 Task: Review and verify contact details for 'Sally' and 'Smith' in Outlook.
Action: Mouse moved to (910, 90)
Screenshot: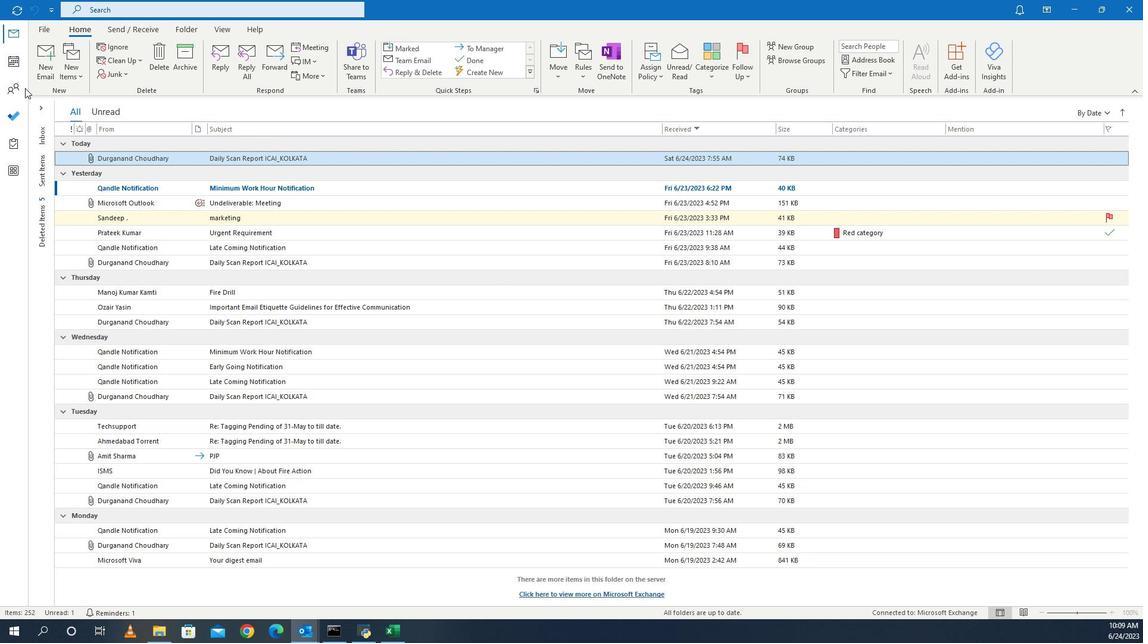 
Action: Mouse pressed left at (910, 90)
Screenshot: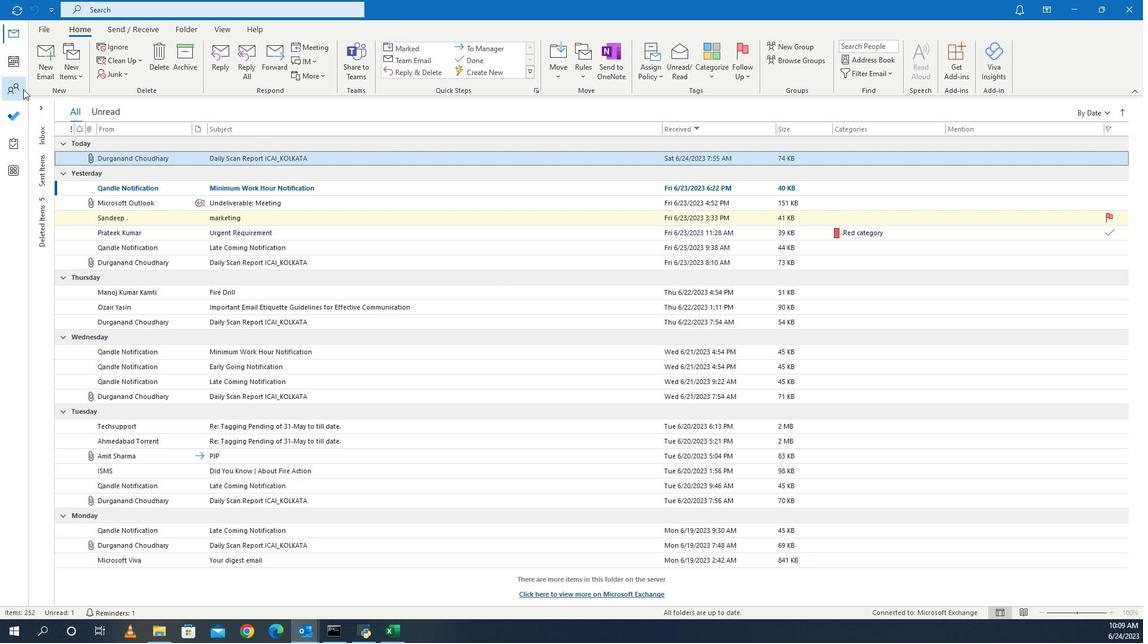
Action: Mouse moved to (1089, 298)
Screenshot: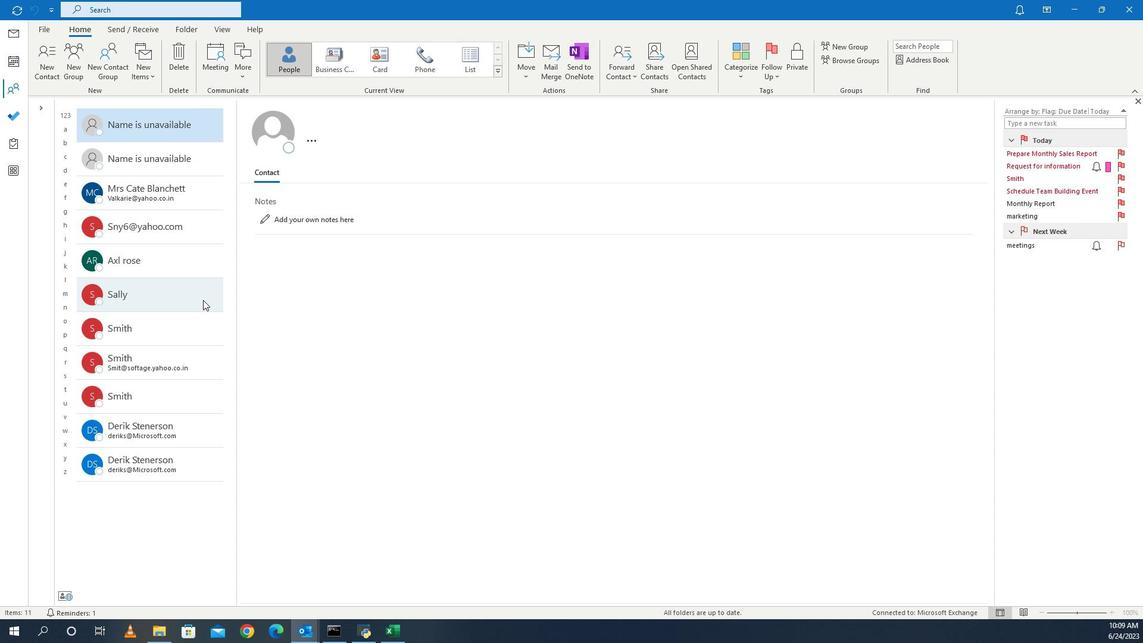 
Action: Mouse pressed left at (1089, 298)
Screenshot: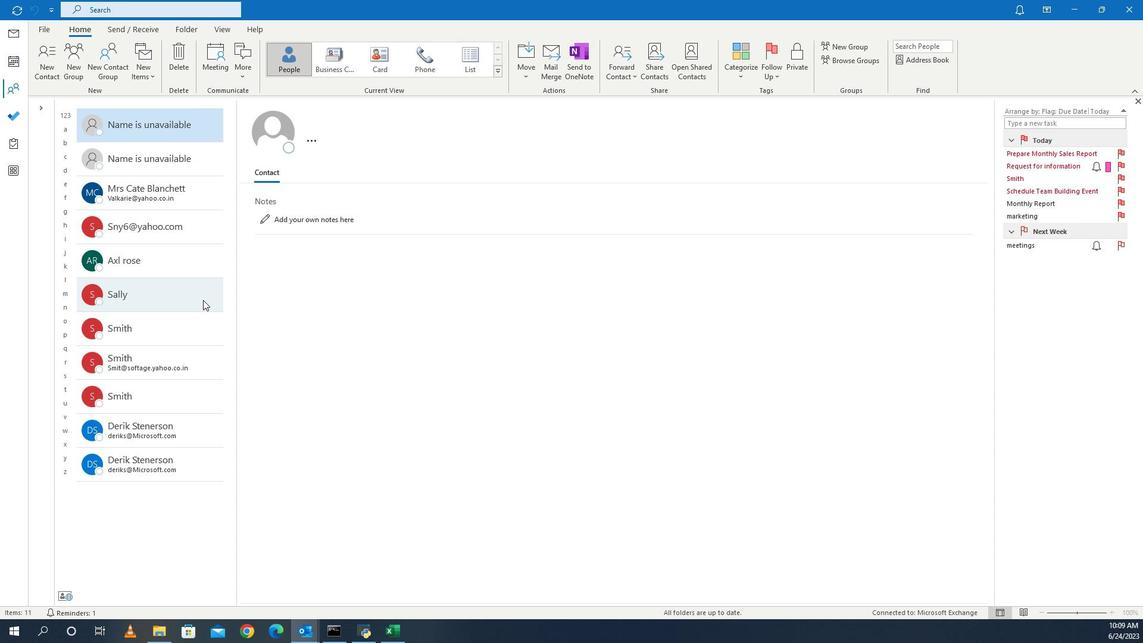 
Action: Mouse moved to (1084, 321)
Screenshot: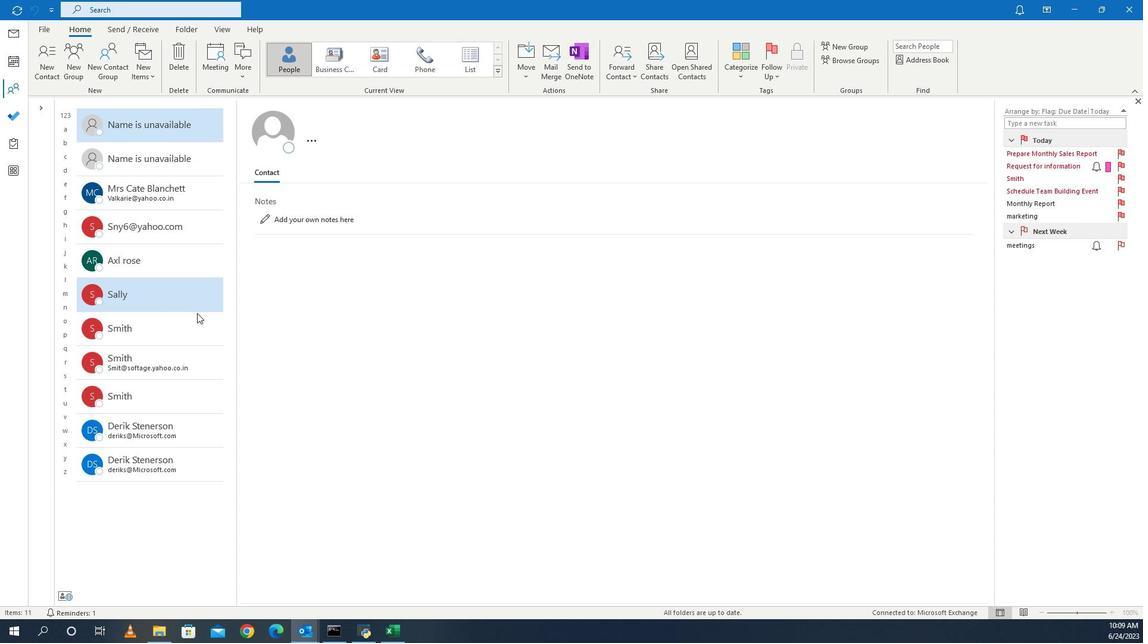 
Action: Mouse pressed left at (1084, 321)
Screenshot: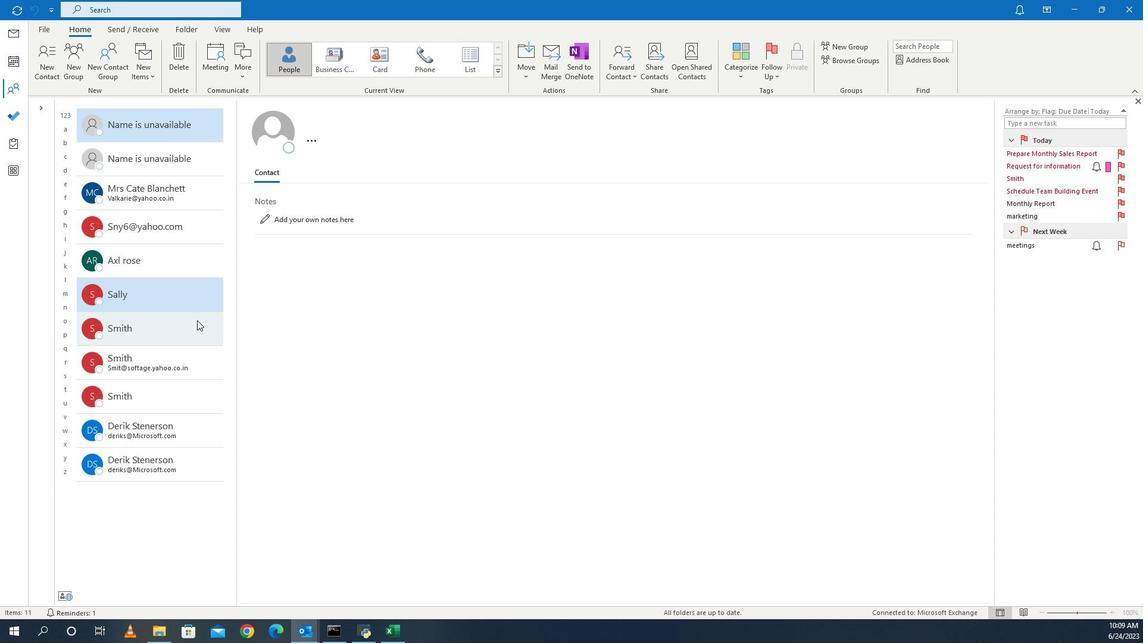 
Action: Mouse moved to (1072, 70)
Screenshot: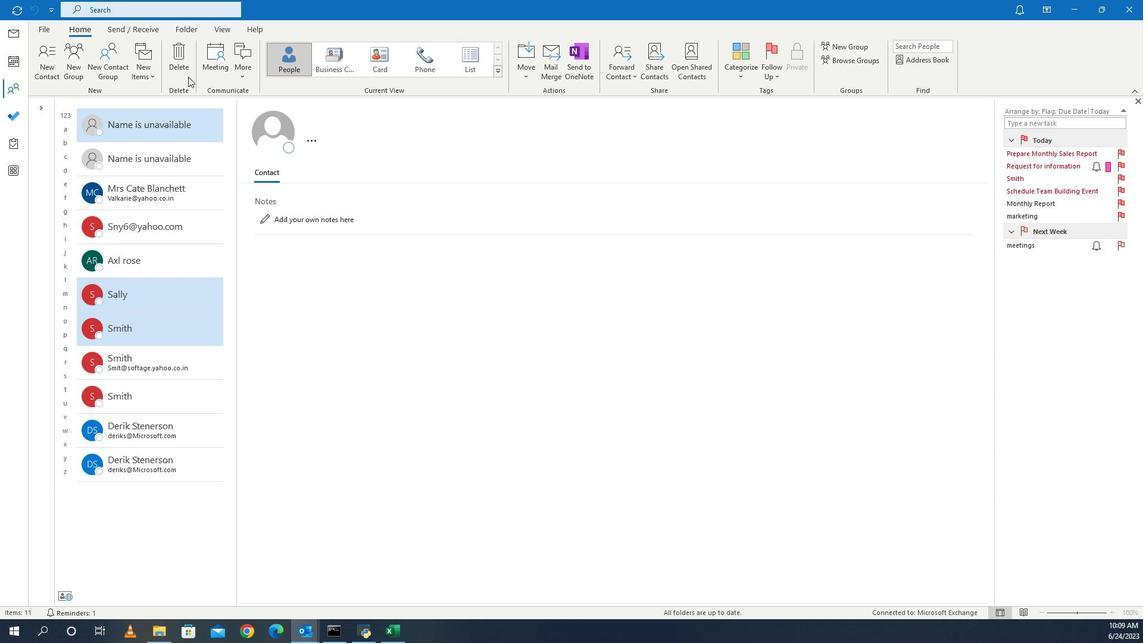 
Action: Mouse pressed left at (1072, 70)
Screenshot: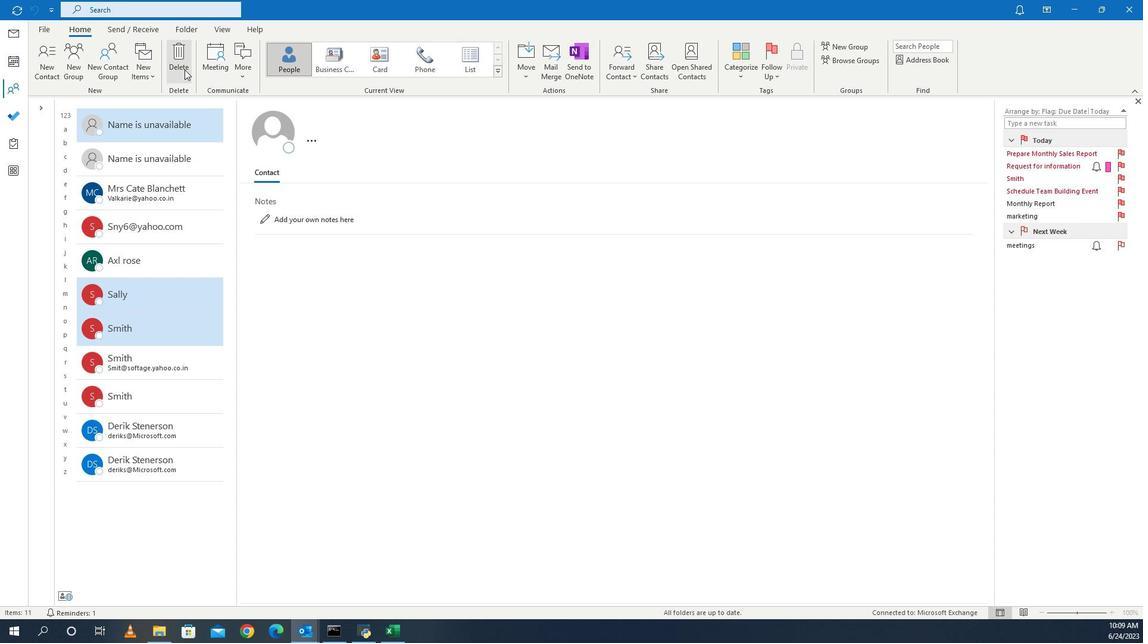 
Action: Mouse moved to (1080, 89)
Screenshot: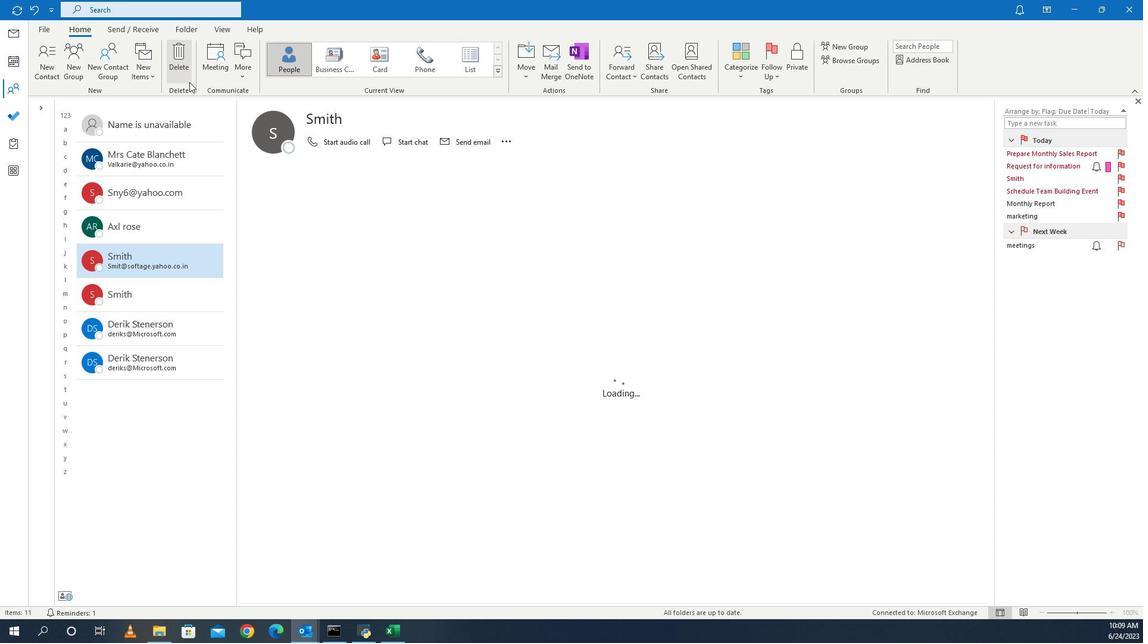 
